 Task: Select a due date automation when advanced on, the moment a card is due add content with a description not starting with resume.
Action: Mouse moved to (988, 75)
Screenshot: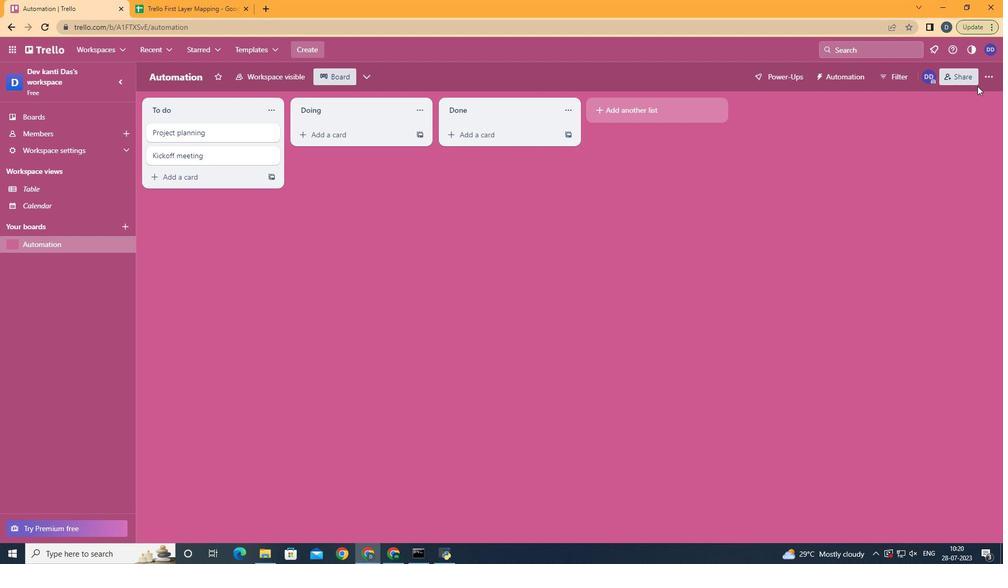 
Action: Mouse pressed left at (988, 75)
Screenshot: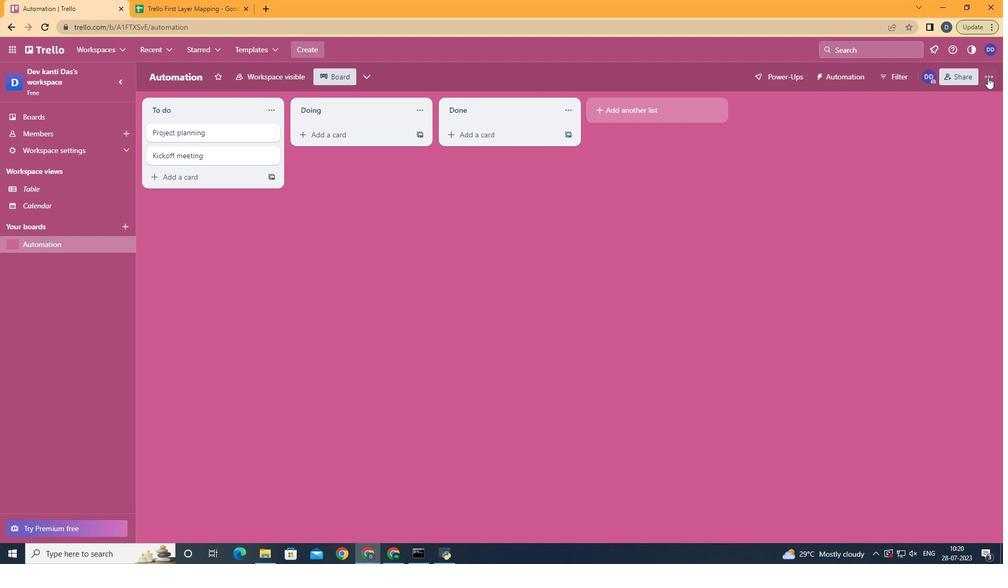 
Action: Mouse moved to (908, 228)
Screenshot: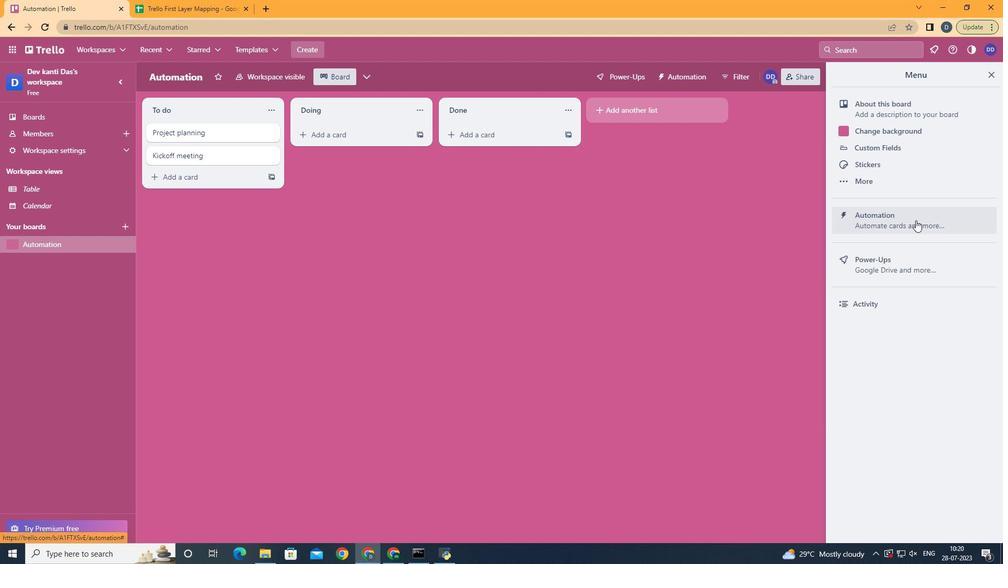 
Action: Mouse pressed left at (908, 228)
Screenshot: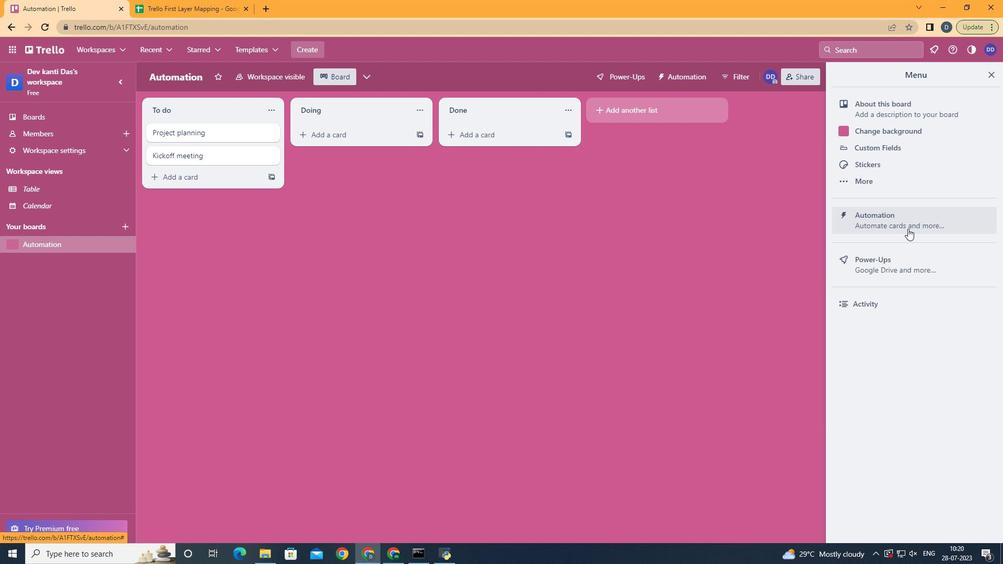 
Action: Mouse moved to (191, 205)
Screenshot: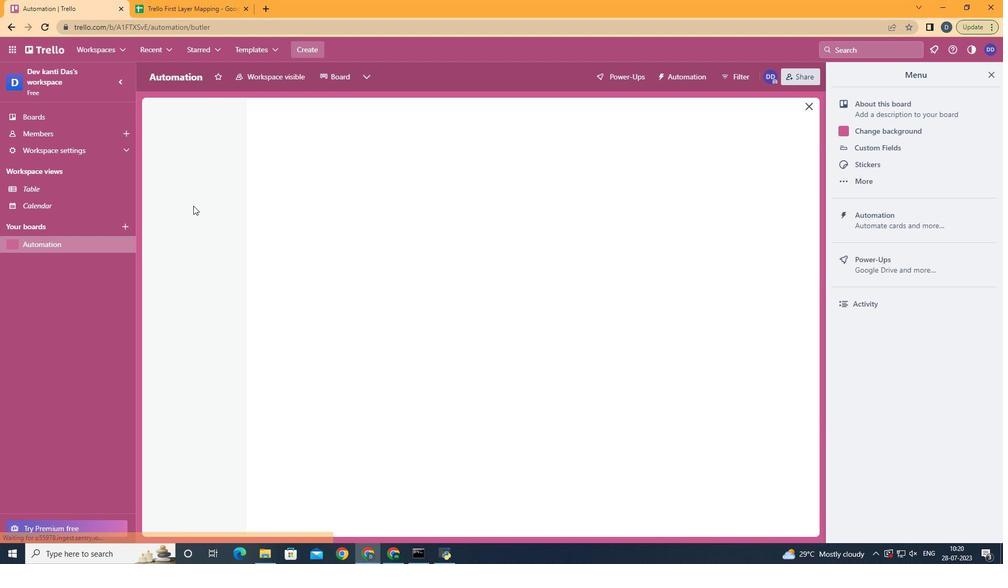 
Action: Mouse pressed left at (191, 205)
Screenshot: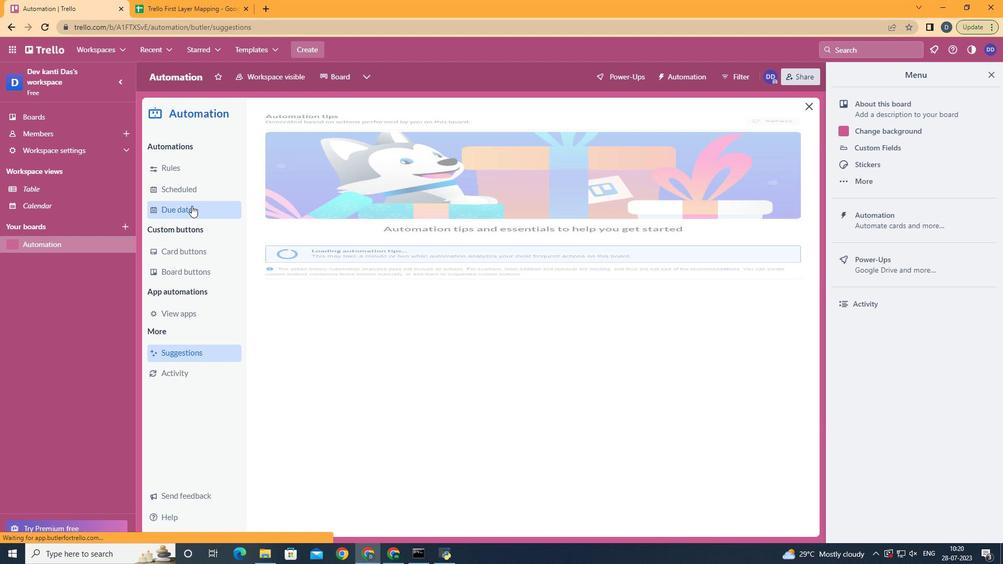 
Action: Mouse moved to (757, 122)
Screenshot: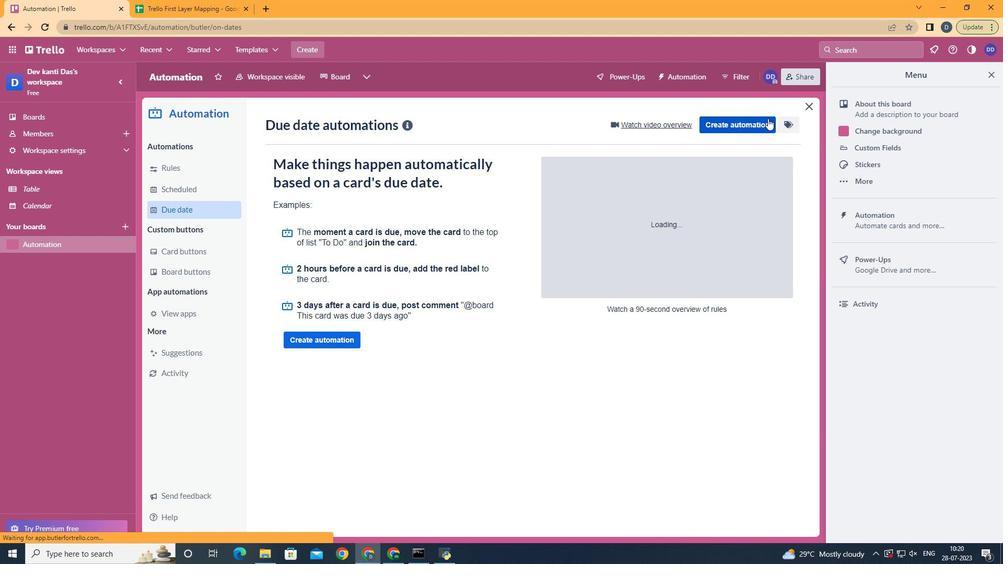 
Action: Mouse pressed left at (757, 122)
Screenshot: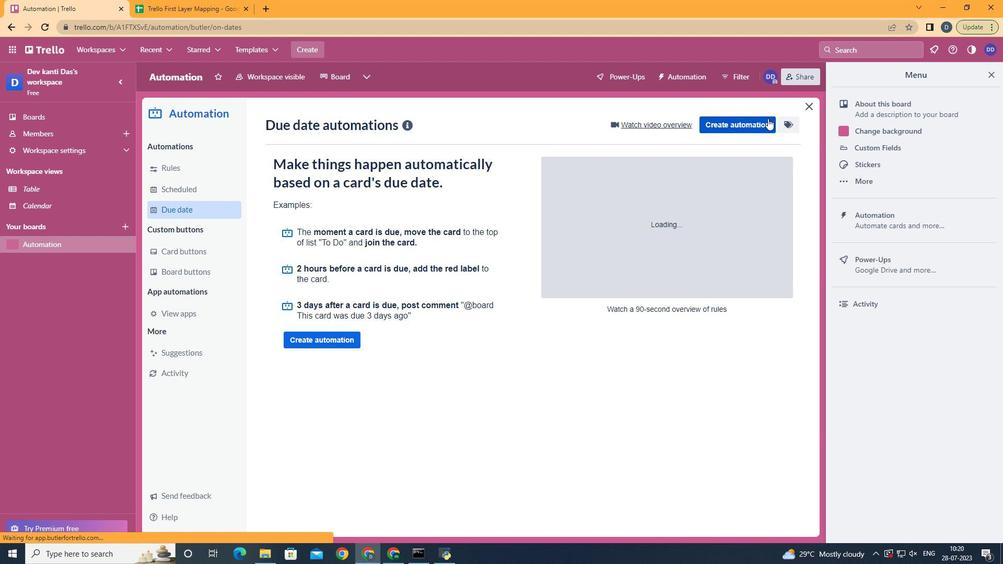 
Action: Mouse moved to (494, 240)
Screenshot: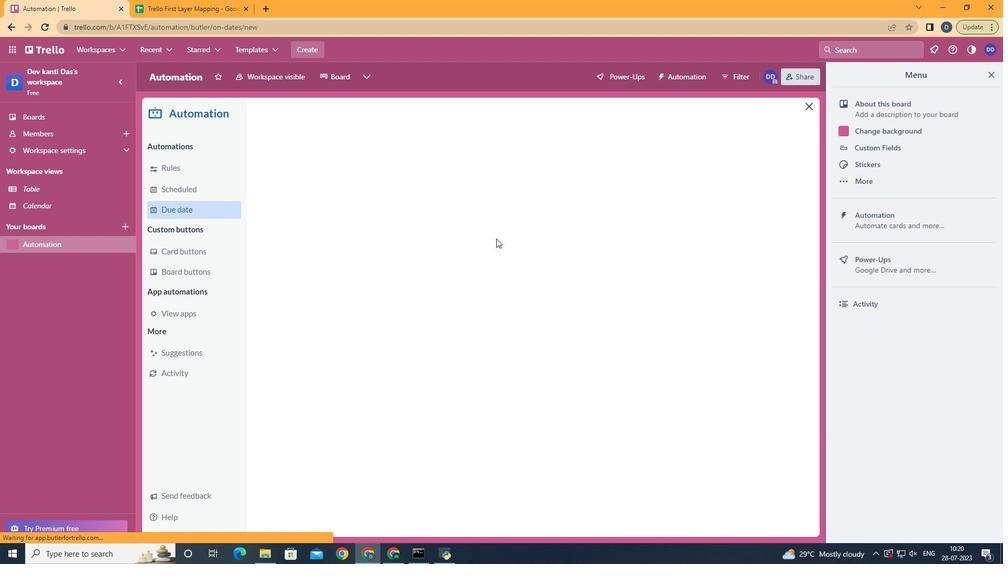 
Action: Mouse pressed left at (494, 240)
Screenshot: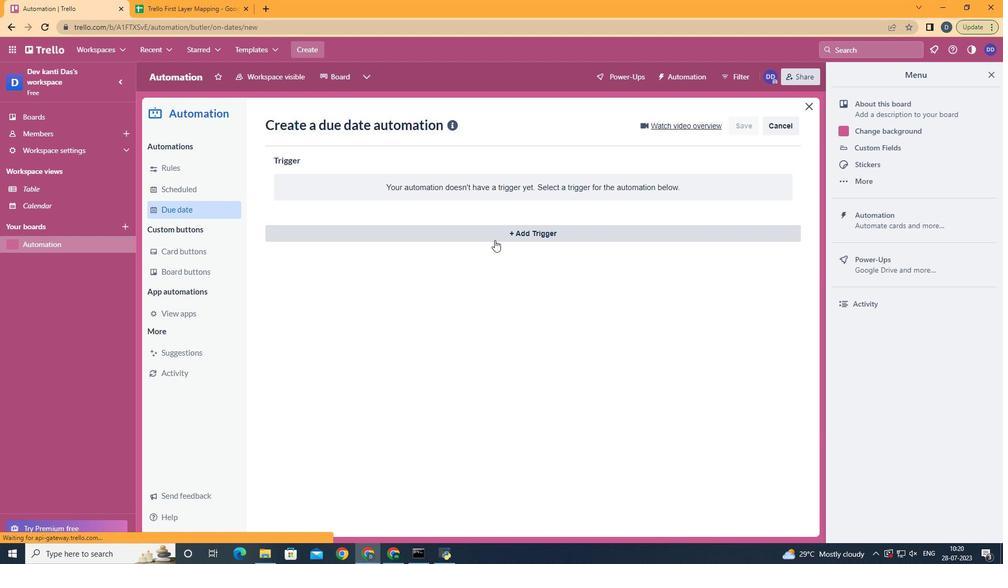 
Action: Mouse moved to (305, 385)
Screenshot: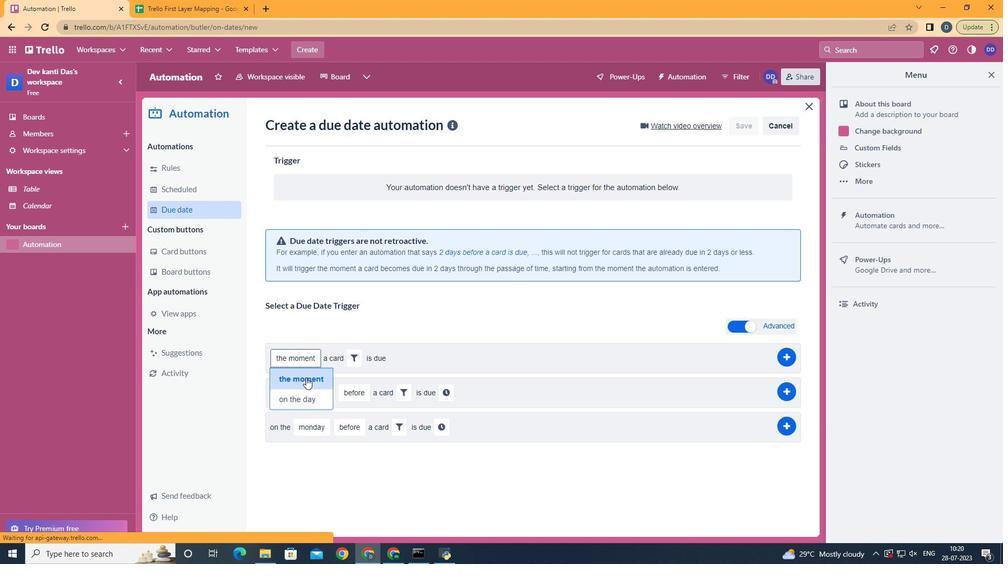 
Action: Mouse pressed left at (305, 385)
Screenshot: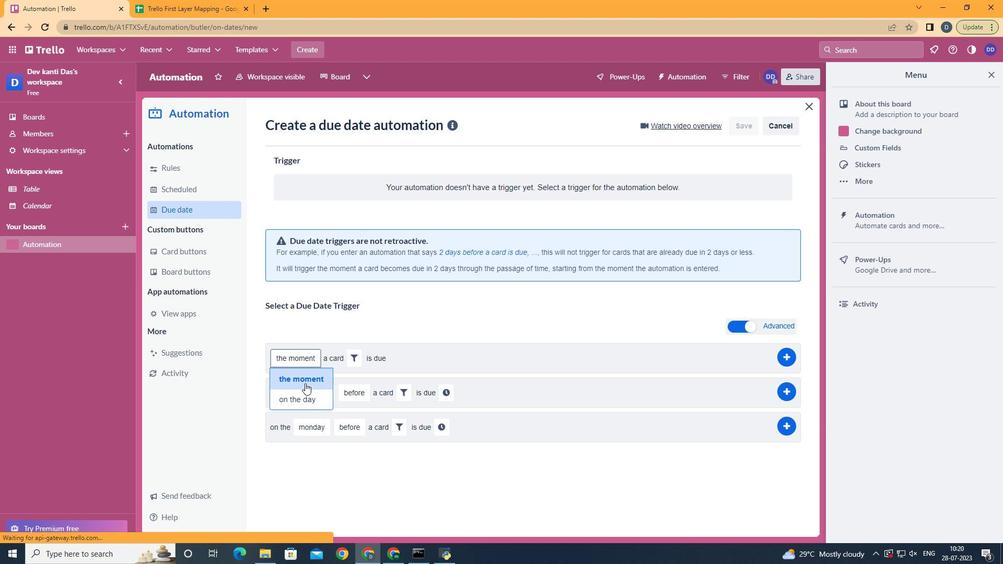 
Action: Mouse moved to (354, 360)
Screenshot: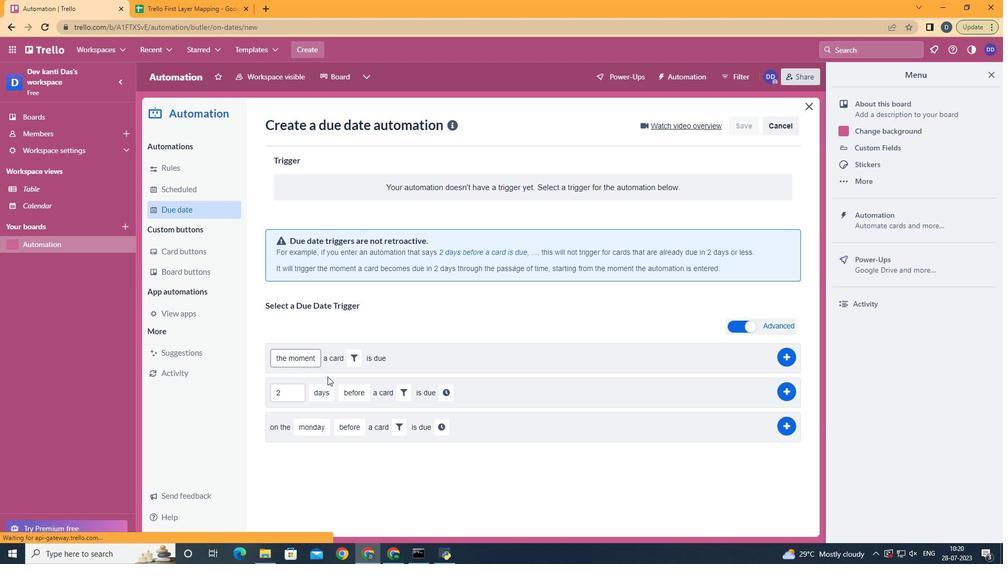 
Action: Mouse pressed left at (354, 360)
Screenshot: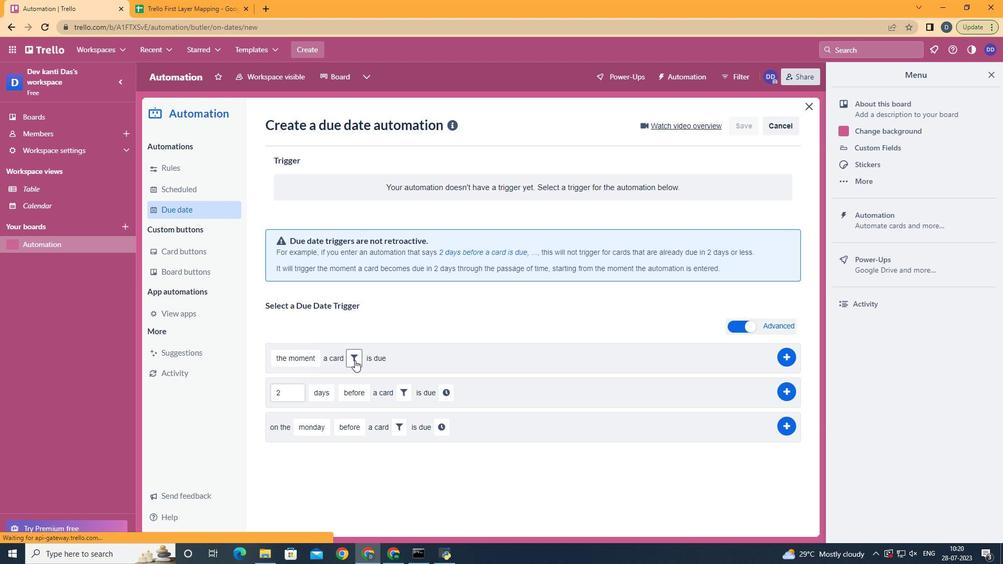 
Action: Mouse moved to (484, 391)
Screenshot: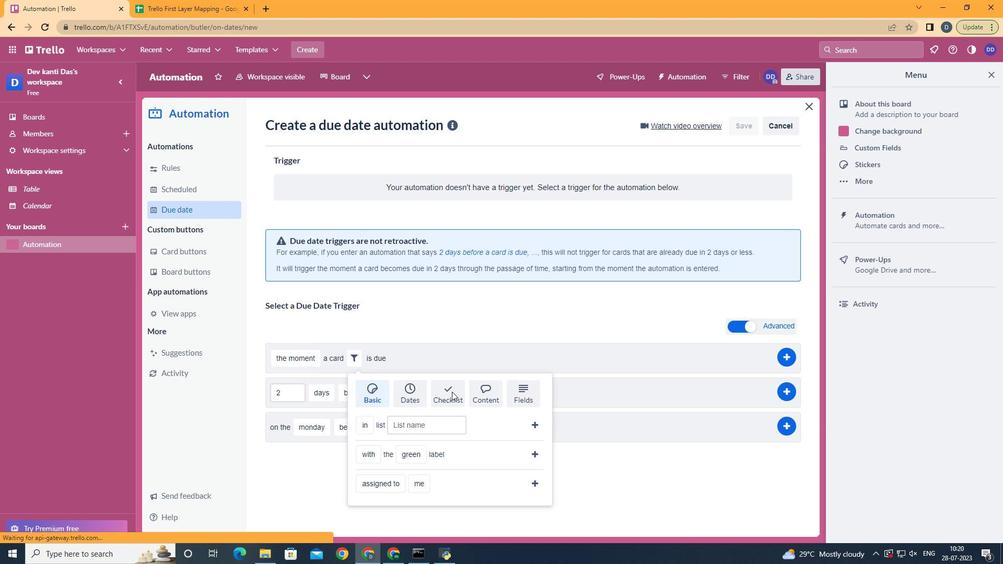 
Action: Mouse pressed left at (484, 391)
Screenshot: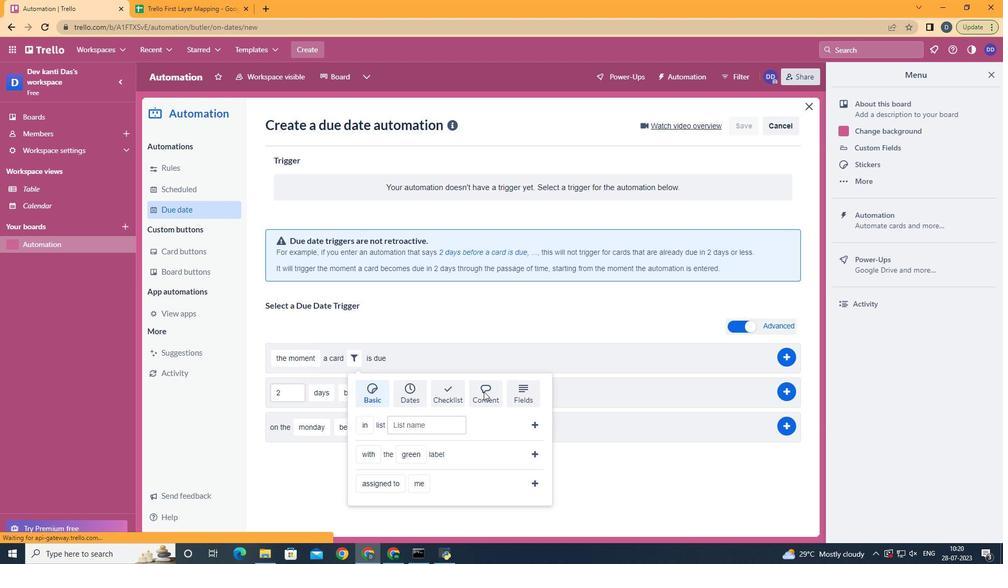 
Action: Mouse moved to (405, 462)
Screenshot: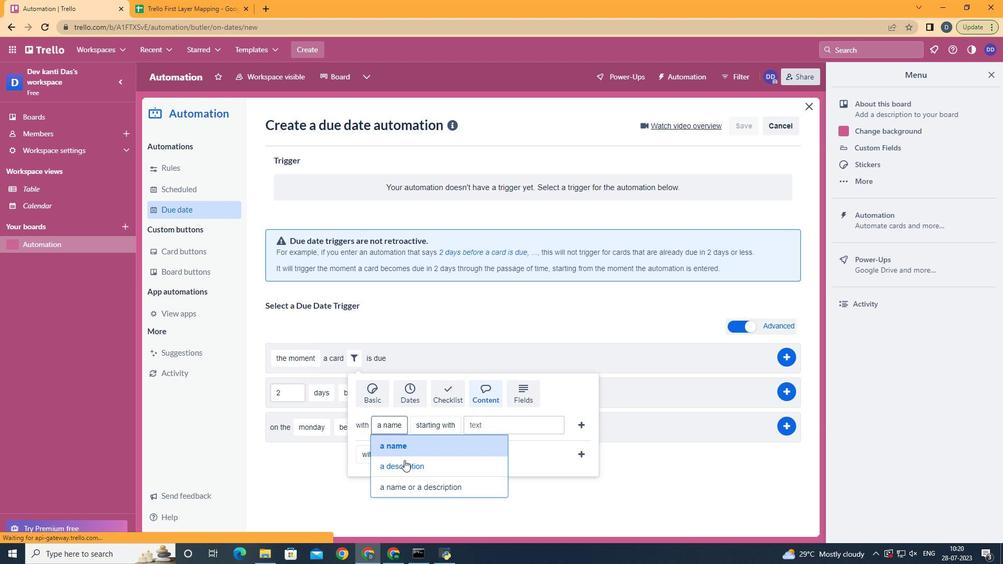 
Action: Mouse pressed left at (405, 462)
Screenshot: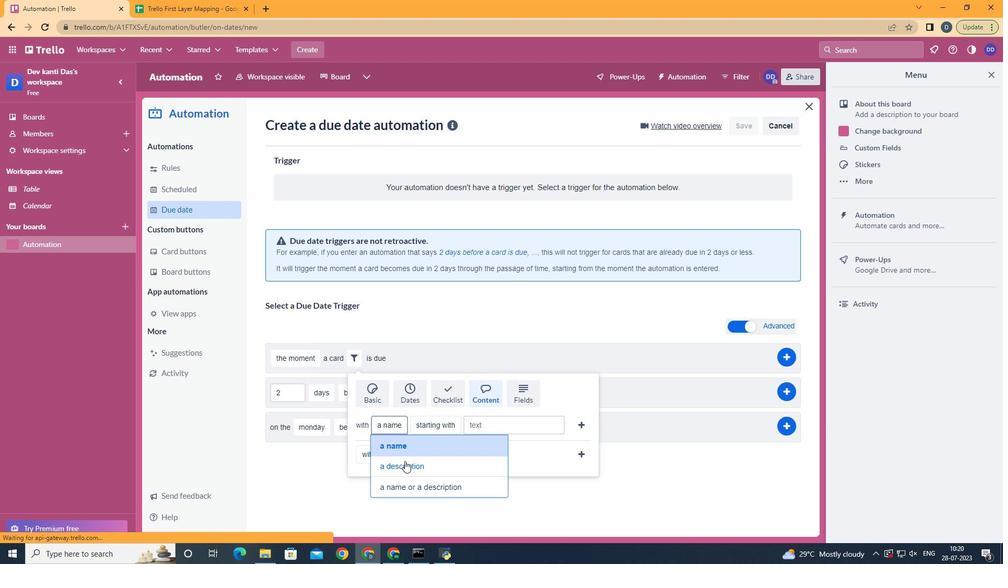 
Action: Mouse moved to (470, 366)
Screenshot: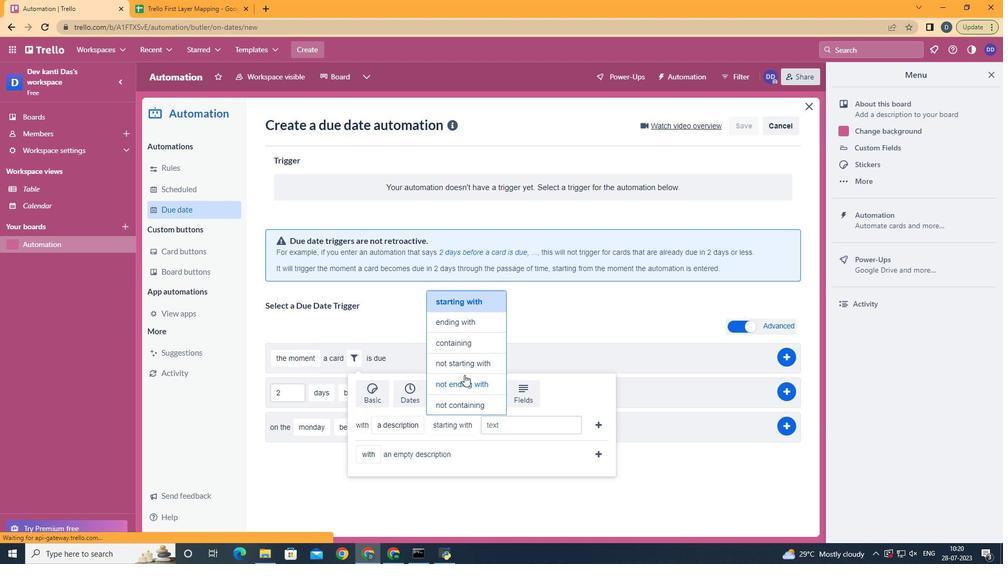 
Action: Mouse pressed left at (470, 366)
Screenshot: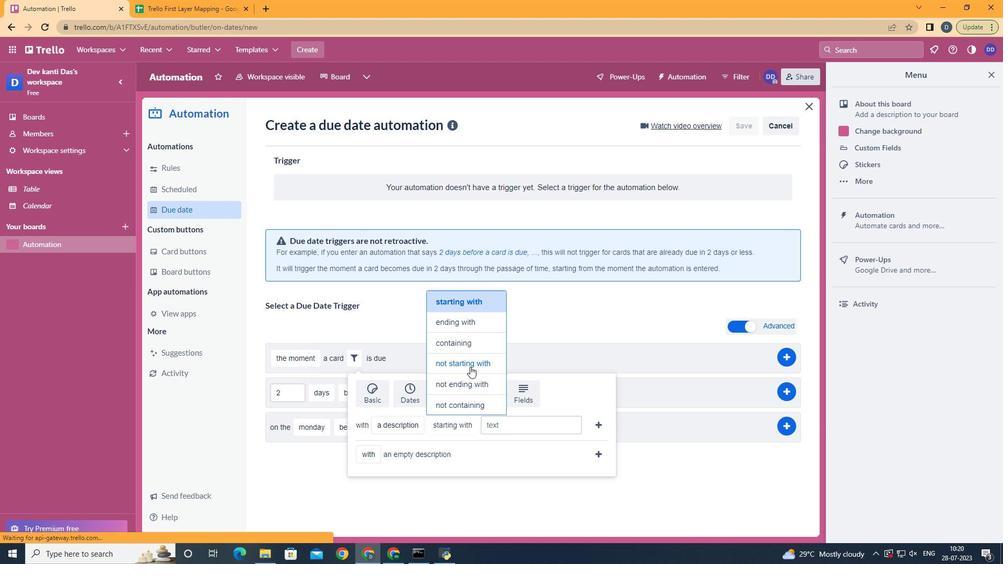 
Action: Mouse moved to (525, 425)
Screenshot: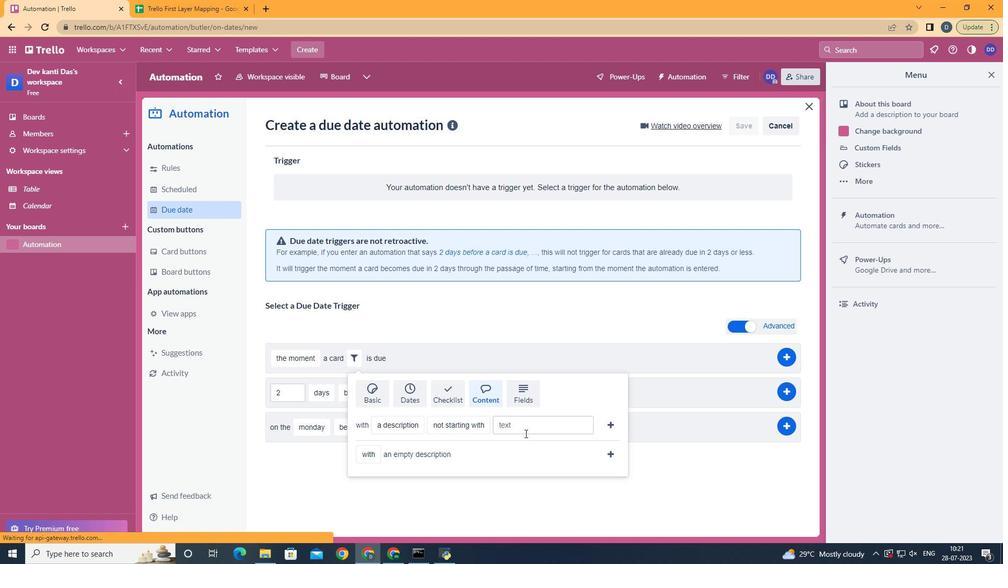 
Action: Mouse pressed left at (525, 425)
Screenshot: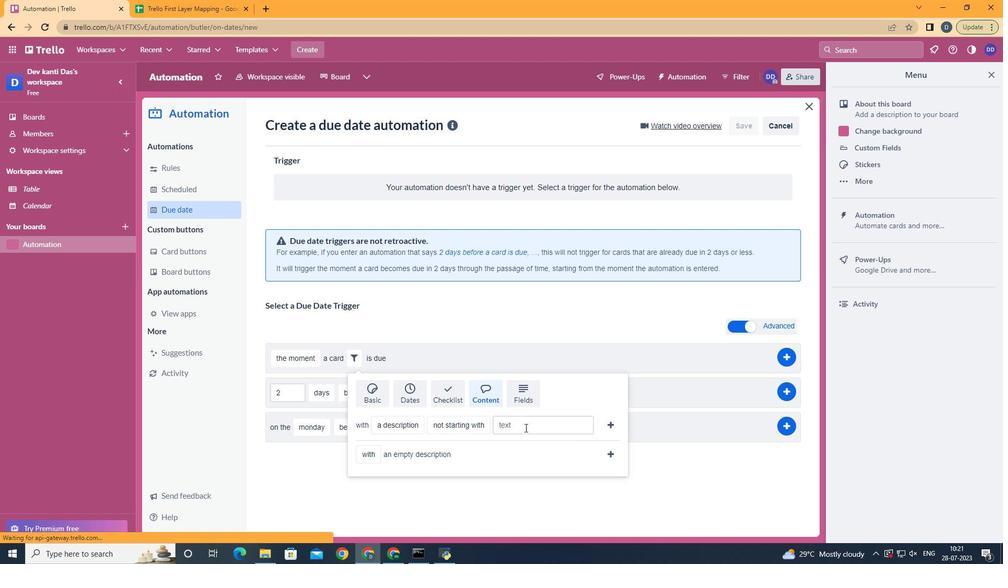 
Action: Mouse moved to (525, 425)
Screenshot: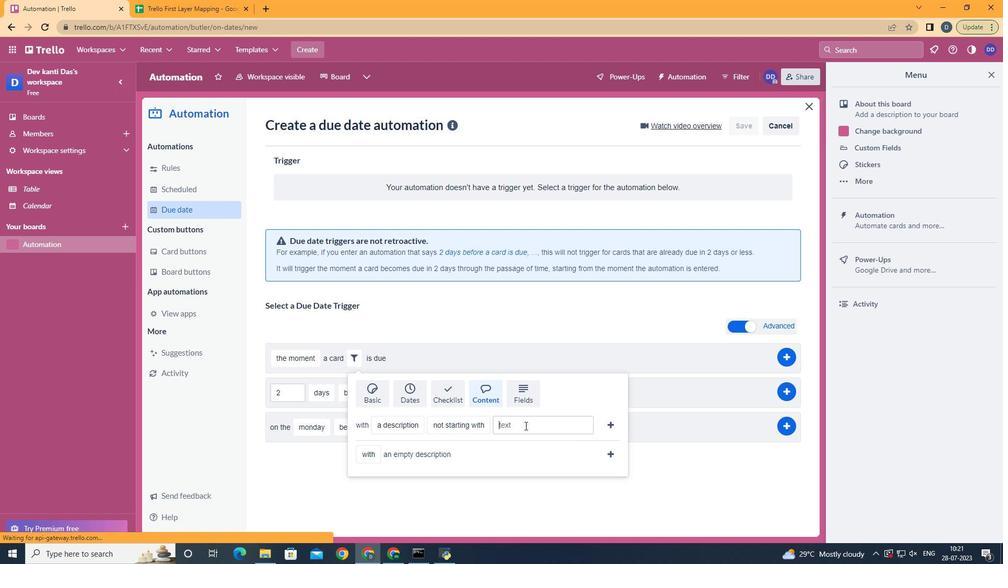 
Action: Key pressed resume
Screenshot: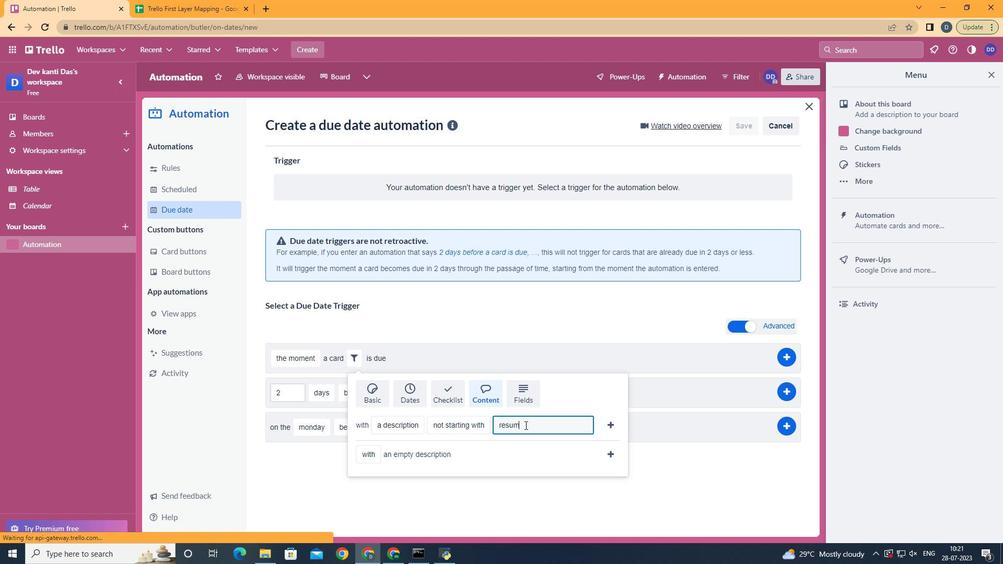 
Action: Mouse moved to (612, 426)
Screenshot: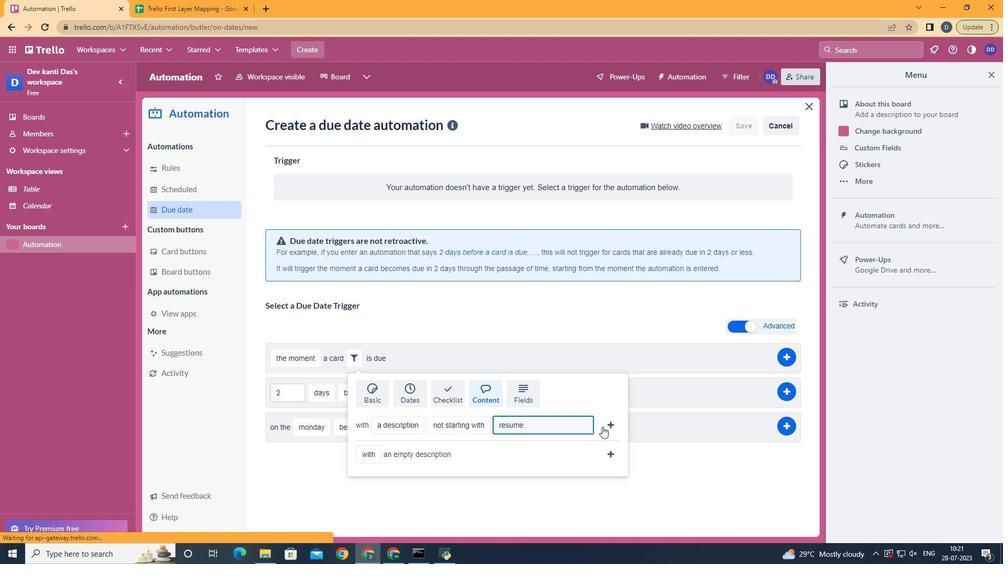 
Action: Mouse pressed left at (612, 426)
Screenshot: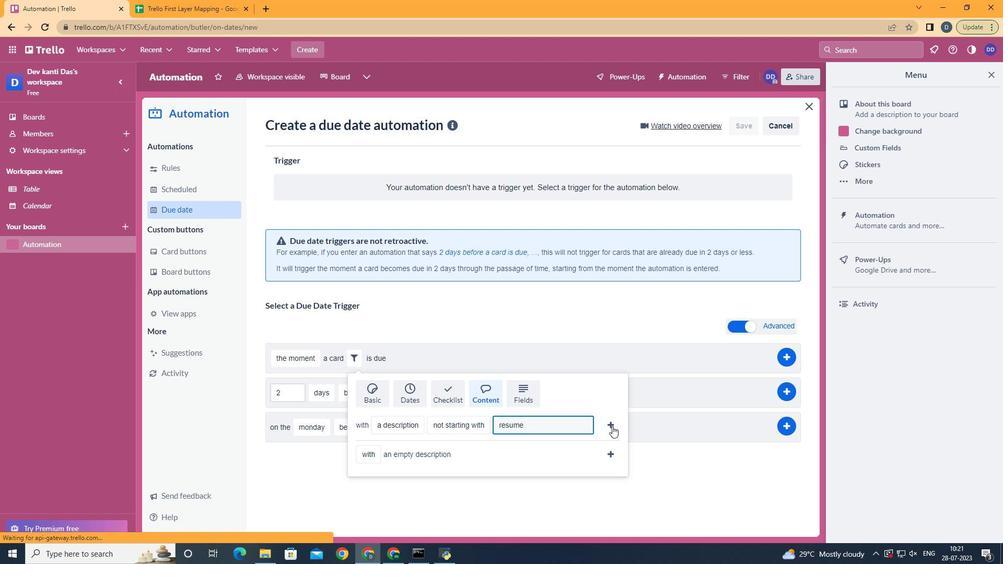 
